 Task: Create a new event for a project status update meeting on the 16th at 10 PM to 10:30 PM.
Action: Mouse moved to (48, 76)
Screenshot: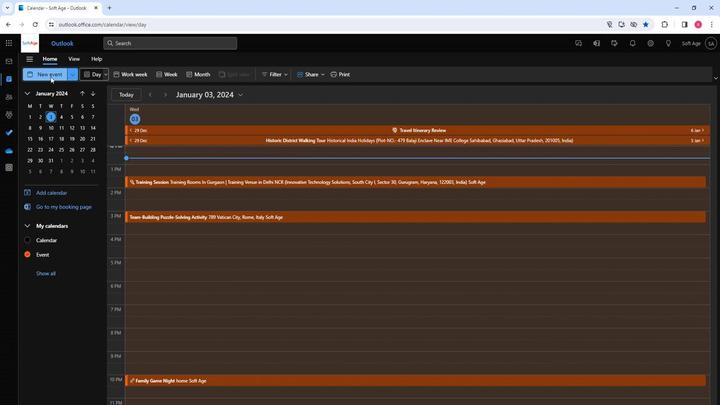 
Action: Mouse pressed left at (48, 76)
Screenshot: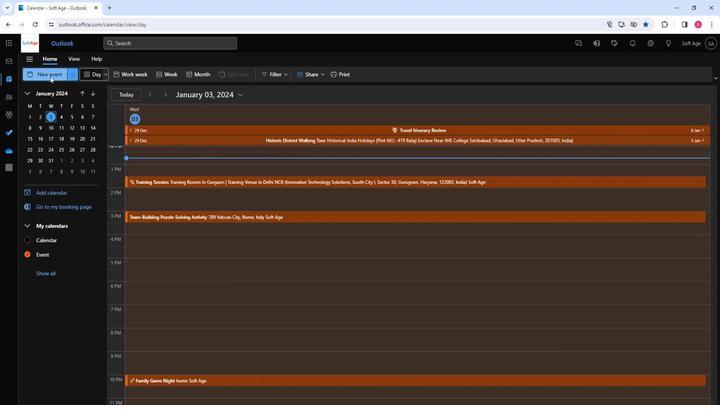 
Action: Mouse moved to (195, 124)
Screenshot: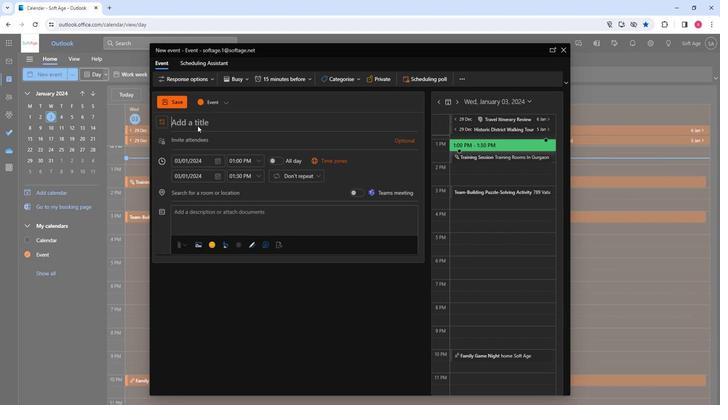 
Action: Mouse pressed left at (195, 124)
Screenshot: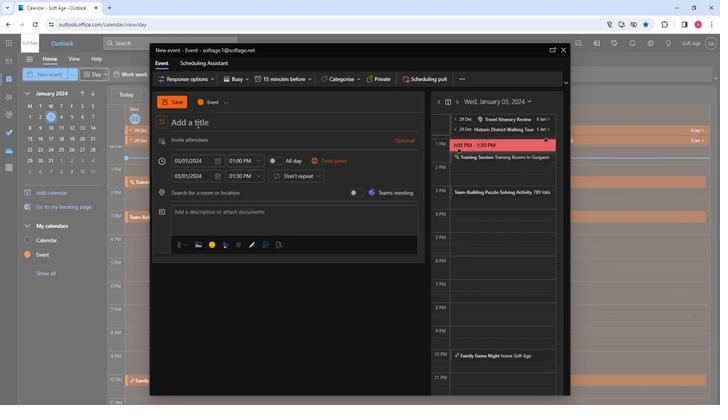 
Action: Key pressed <Key.shift>Project<Key.space><Key.shift>Status<Key.space><Key.shift>Update<Key.space><Key.shift>Meeting
Screenshot: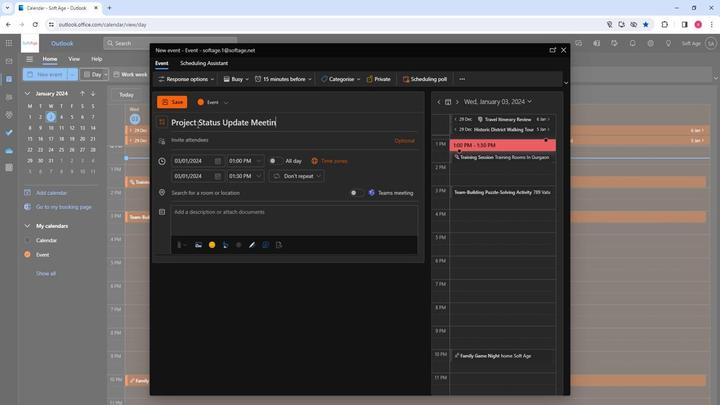 
Action: Mouse moved to (209, 133)
Screenshot: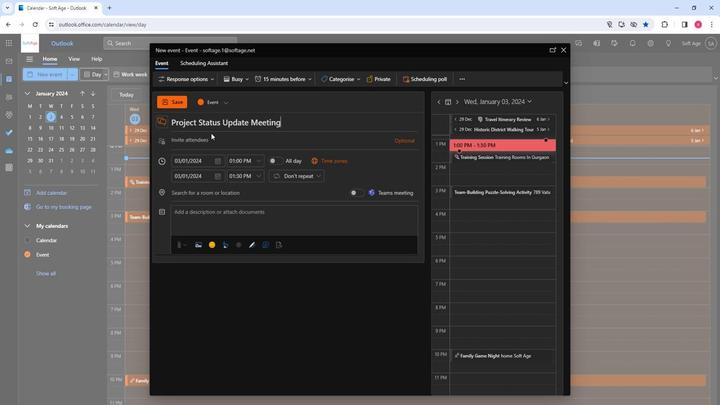 
Action: Mouse pressed left at (209, 133)
Screenshot: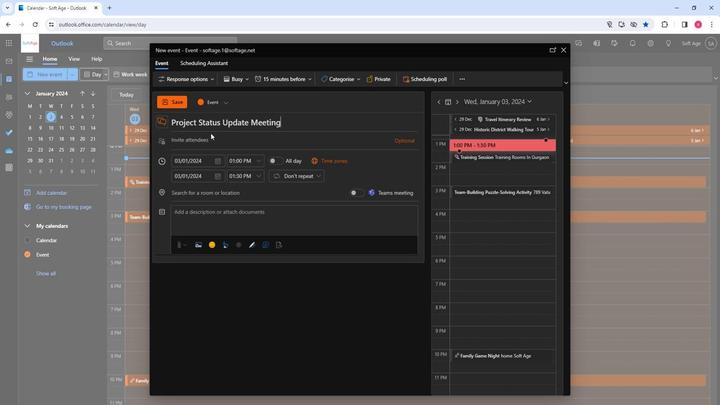 
Action: Mouse moved to (205, 140)
Screenshot: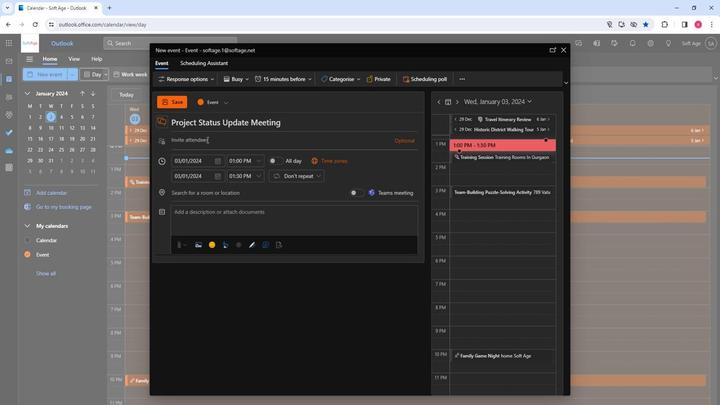 
Action: Mouse pressed left at (205, 140)
Screenshot: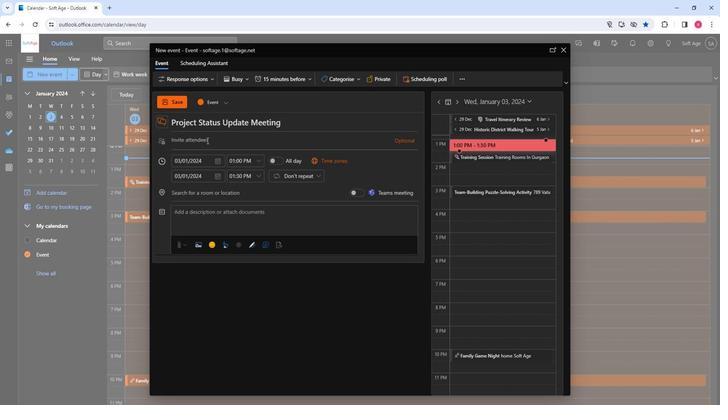 
Action: Key pressed so
Screenshot: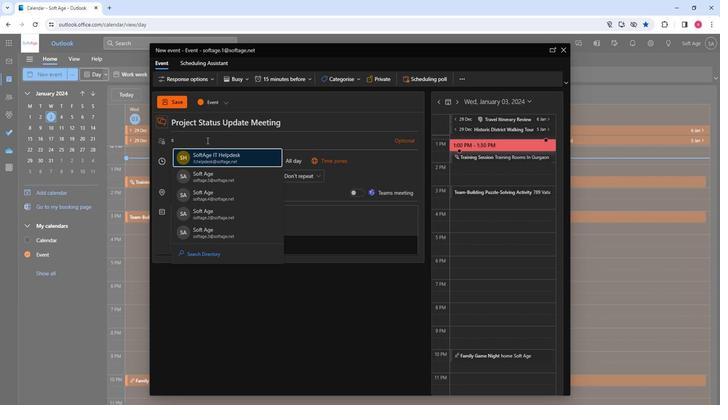 
Action: Mouse moved to (208, 172)
Screenshot: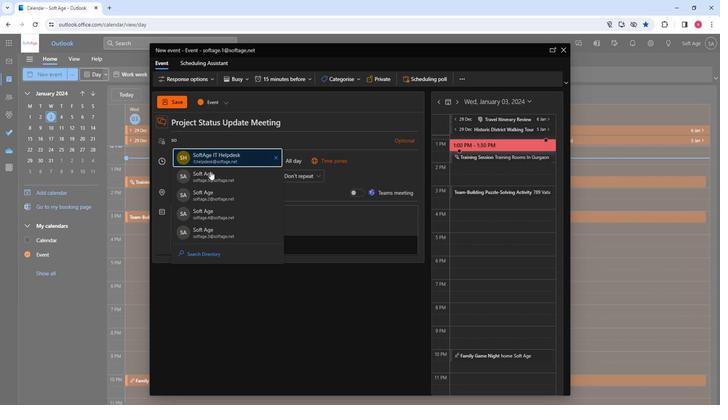 
Action: Mouse pressed left at (208, 172)
Screenshot: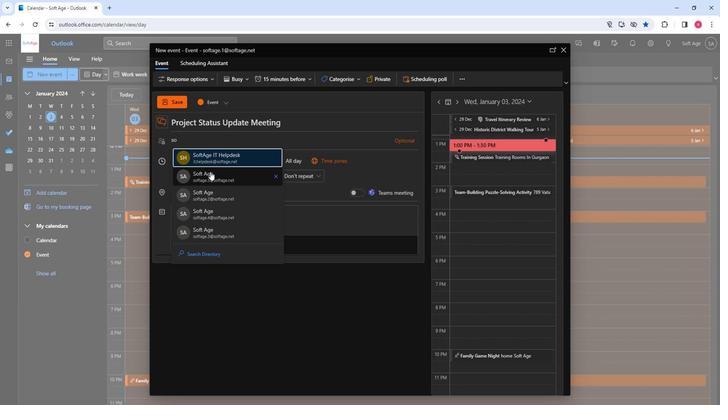 
Action: Mouse moved to (208, 174)
Screenshot: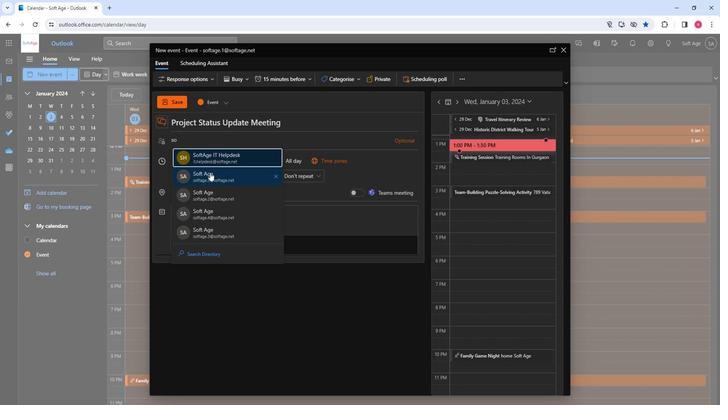 
Action: Key pressed so
Screenshot: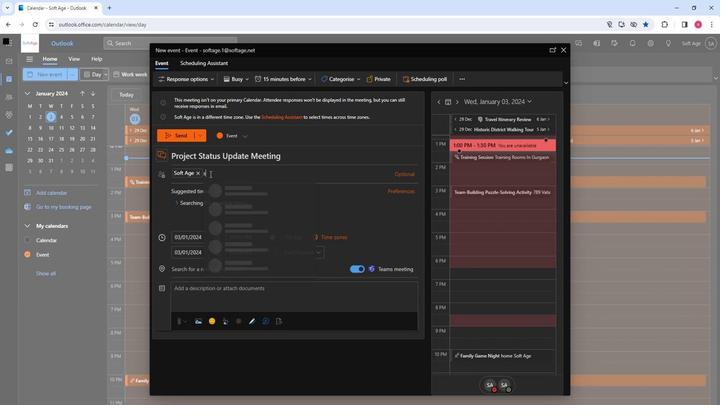 
Action: Mouse moved to (232, 226)
Screenshot: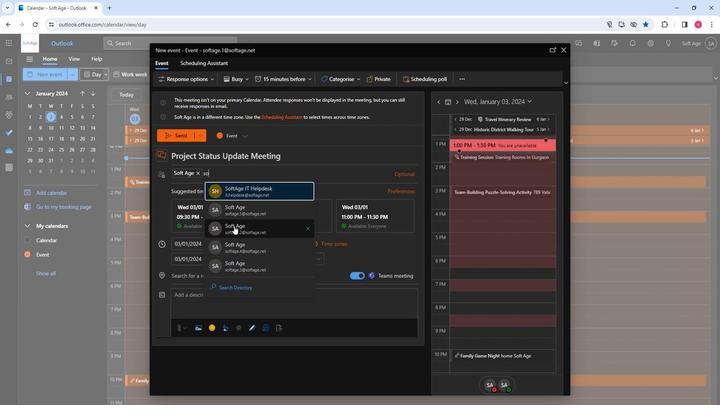 
Action: Mouse pressed left at (232, 226)
Screenshot: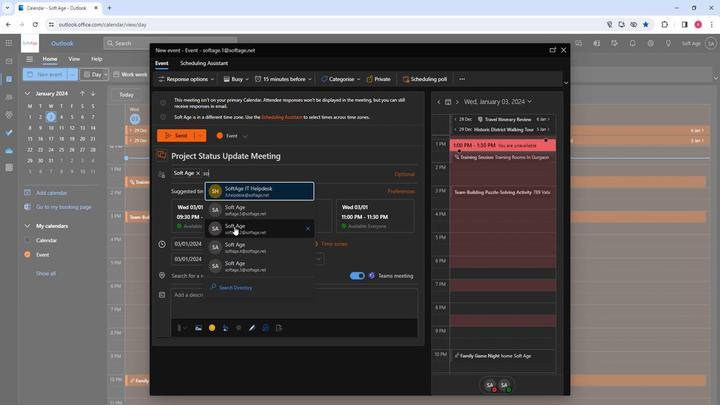 
Action: Key pressed so
Screenshot: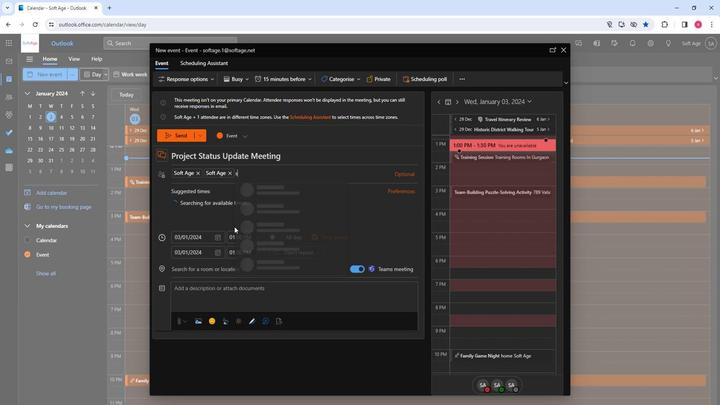 
Action: Mouse moved to (259, 244)
Screenshot: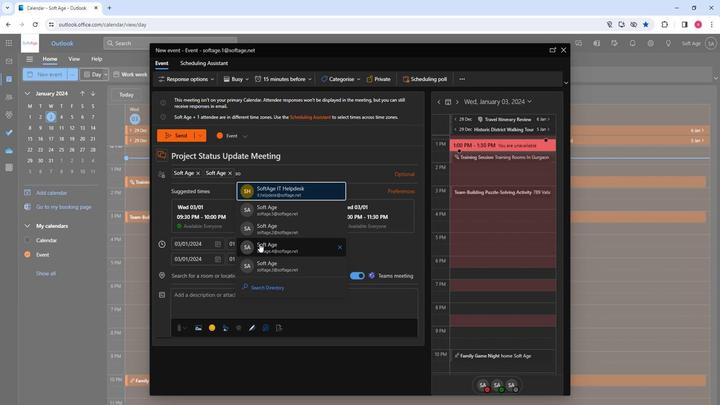 
Action: Mouse pressed left at (259, 244)
Screenshot: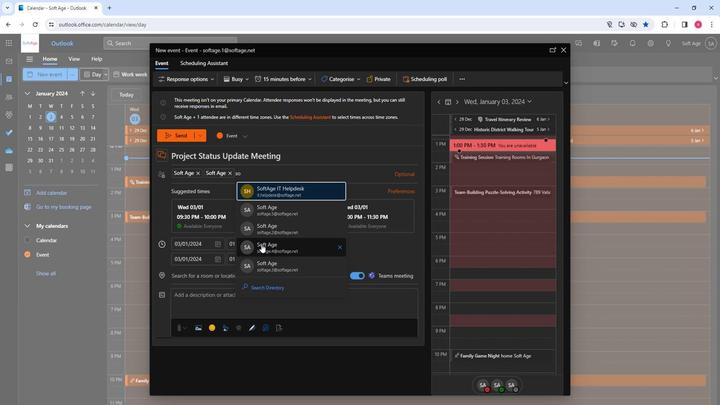 
Action: Key pressed so
Screenshot: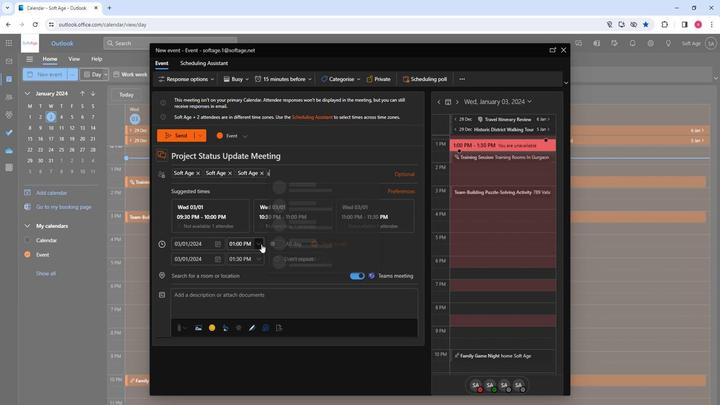 
Action: Mouse moved to (312, 271)
Screenshot: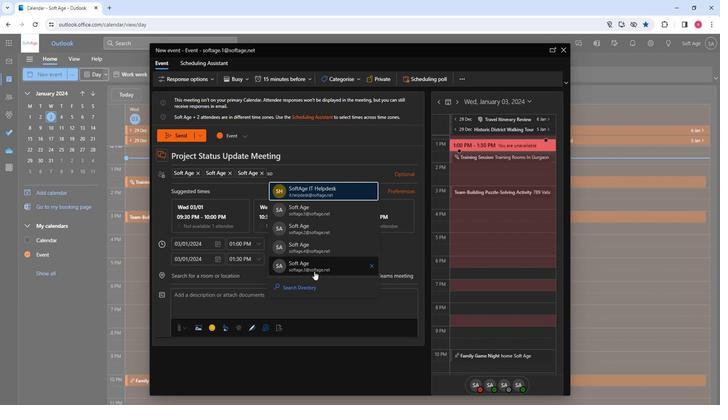 
Action: Mouse pressed left at (312, 271)
Screenshot: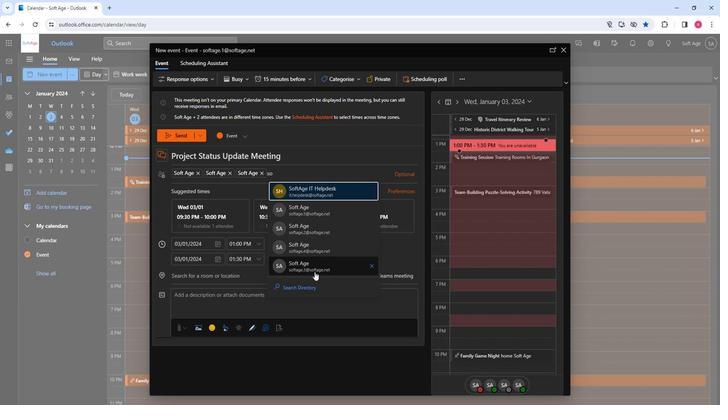 
Action: Mouse moved to (220, 241)
Screenshot: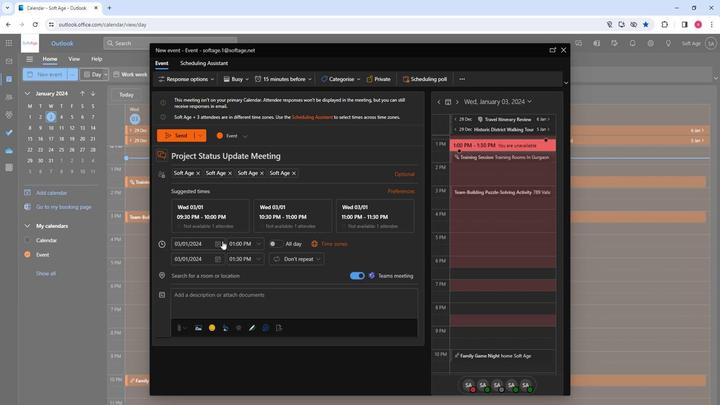 
Action: Mouse pressed left at (220, 241)
Screenshot: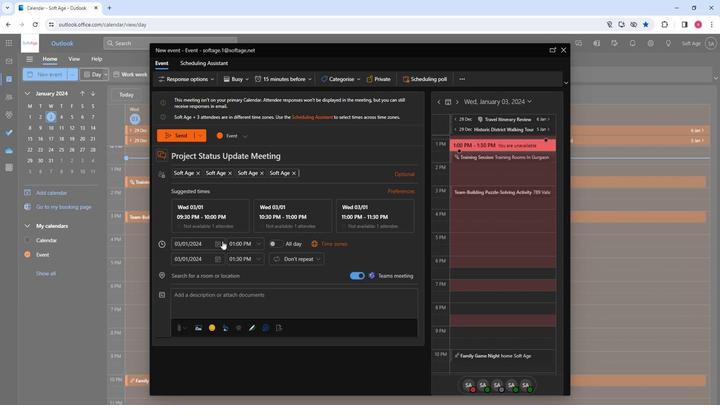 
Action: Mouse moved to (191, 303)
Screenshot: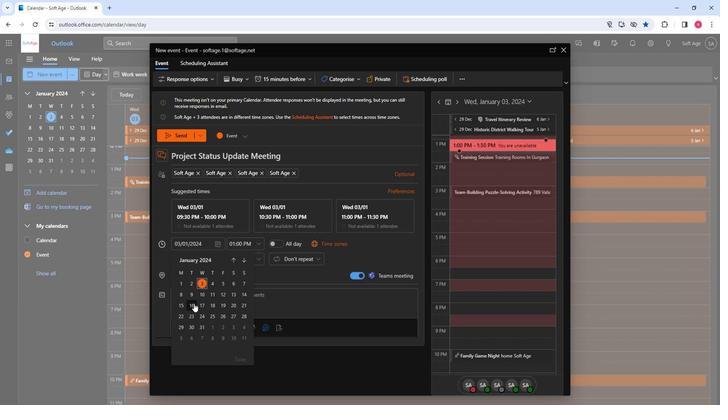 
Action: Mouse pressed left at (191, 303)
Screenshot: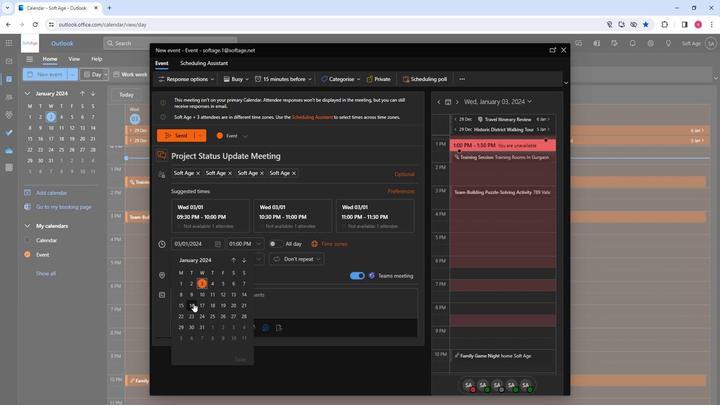 
Action: Mouse moved to (256, 243)
Screenshot: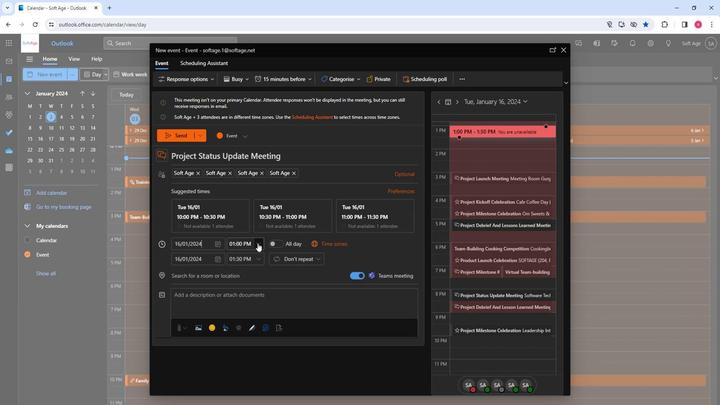
Action: Mouse pressed left at (256, 243)
Screenshot: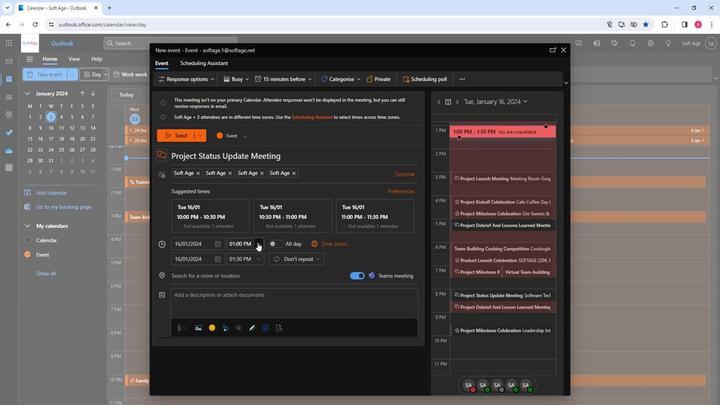 
Action: Mouse moved to (247, 274)
Screenshot: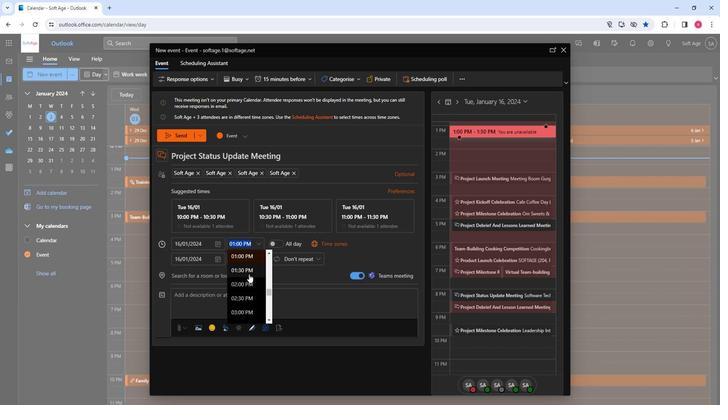 
Action: Mouse scrolled (247, 274) with delta (0, 0)
Screenshot: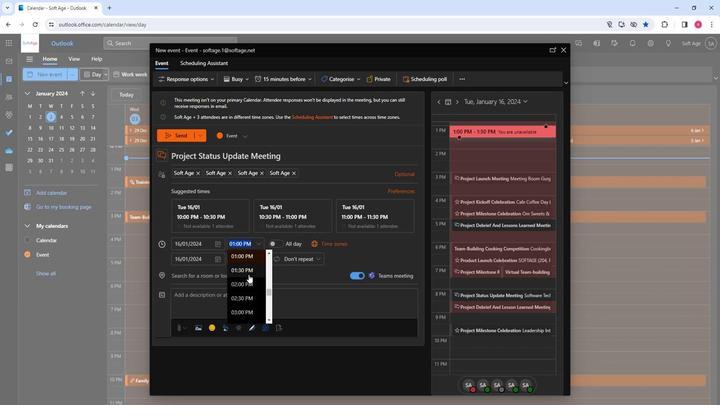 
Action: Mouse moved to (245, 284)
Screenshot: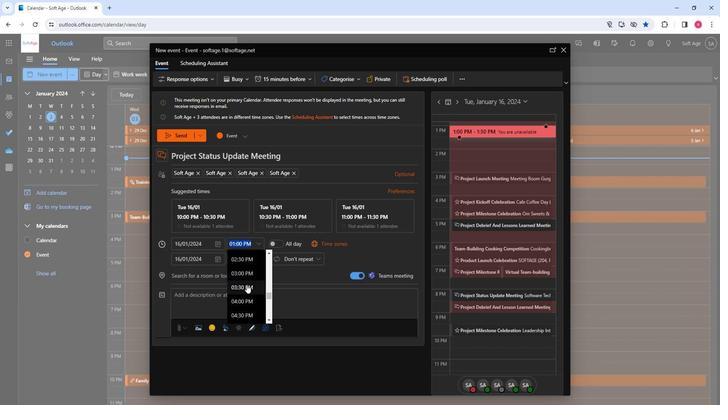 
Action: Mouse scrolled (245, 284) with delta (0, 0)
Screenshot: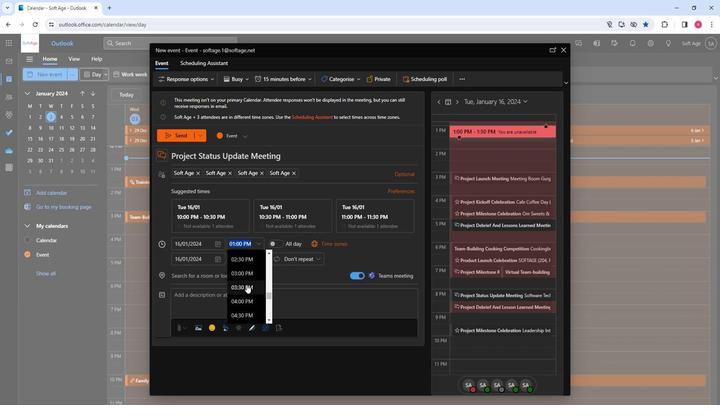 
Action: Mouse moved to (245, 287)
Screenshot: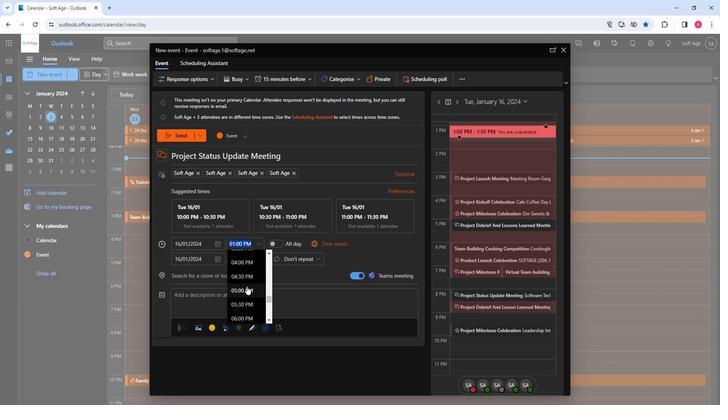 
Action: Mouse scrolled (245, 287) with delta (0, 0)
Screenshot: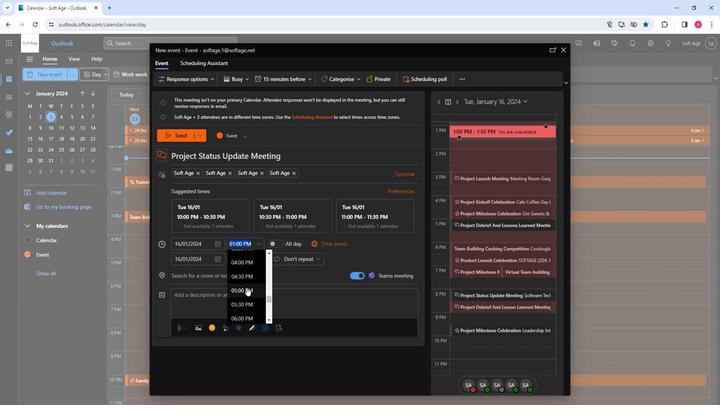 
Action: Mouse moved to (245, 288)
Screenshot: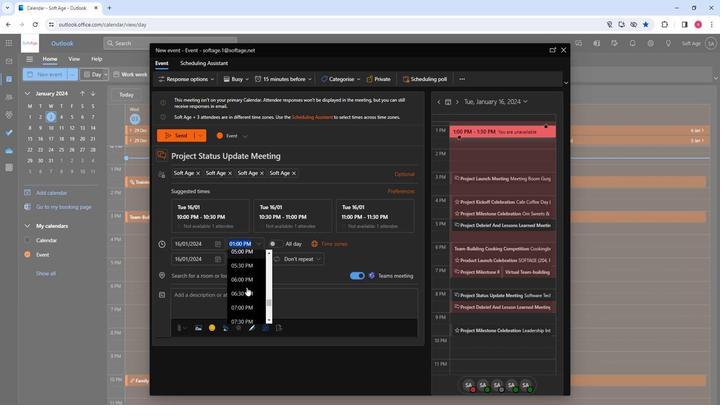 
Action: Mouse scrolled (245, 288) with delta (0, 0)
Screenshot: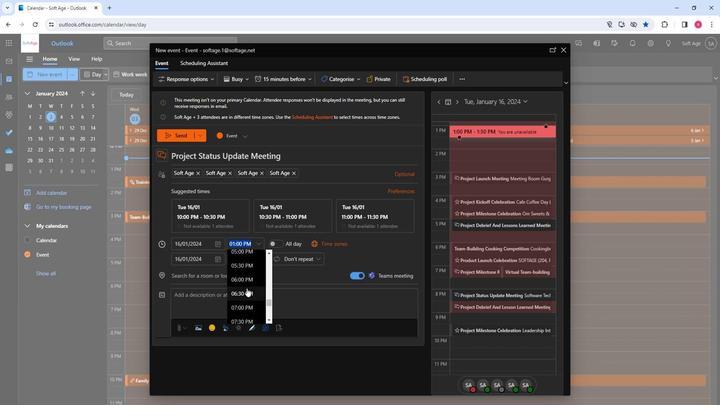 
Action: Mouse moved to (244, 277)
Screenshot: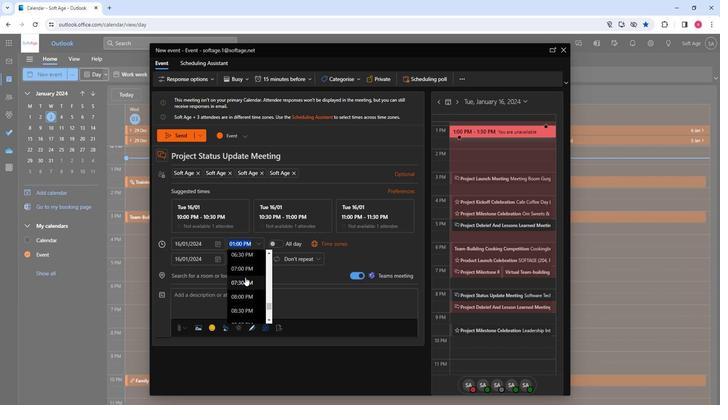 
Action: Mouse scrolled (244, 276) with delta (0, 0)
Screenshot: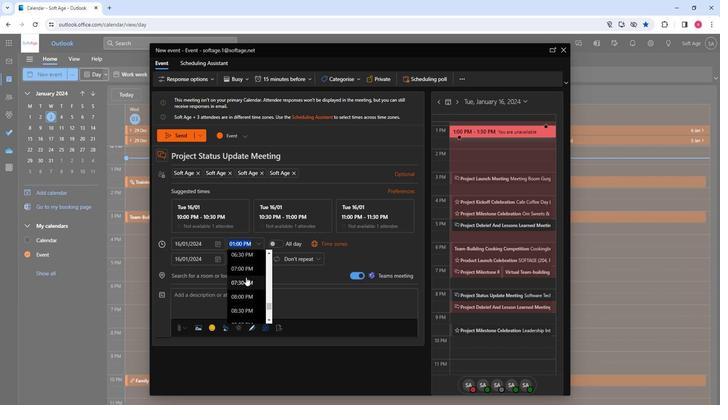 
Action: Mouse moved to (239, 312)
Screenshot: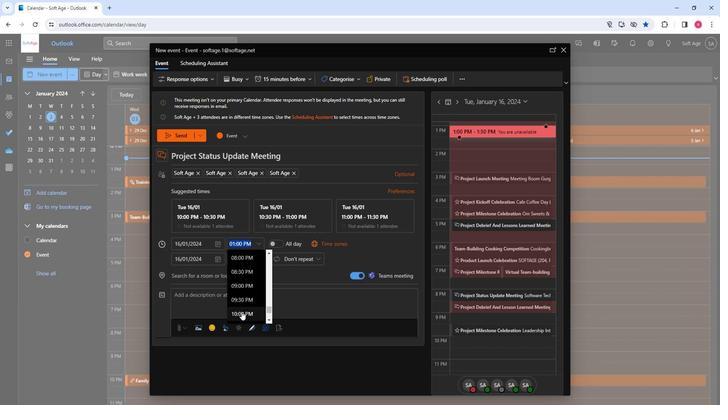 
Action: Mouse pressed left at (239, 312)
Screenshot: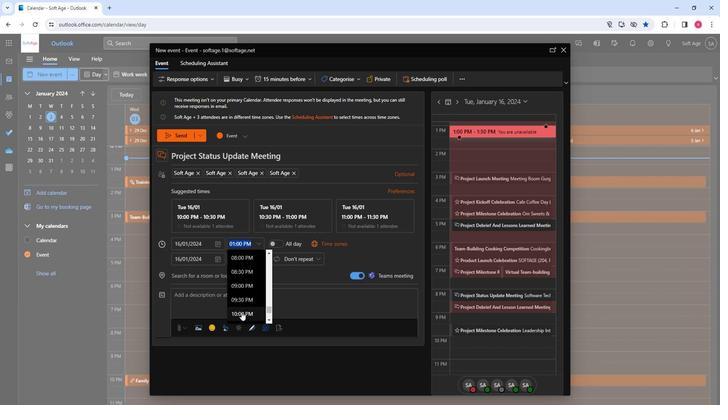 
Action: Mouse moved to (199, 274)
Screenshot: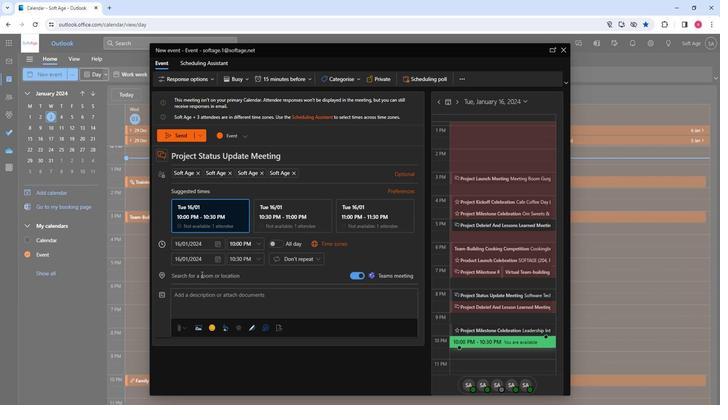 
Action: Mouse pressed left at (199, 274)
Screenshot: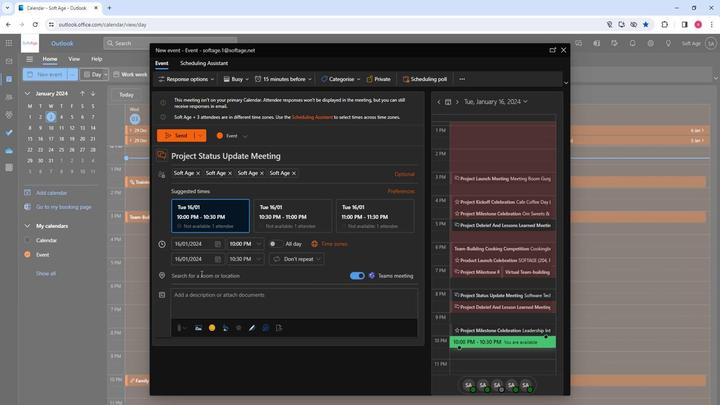 
Action: Key pressed mee
Screenshot: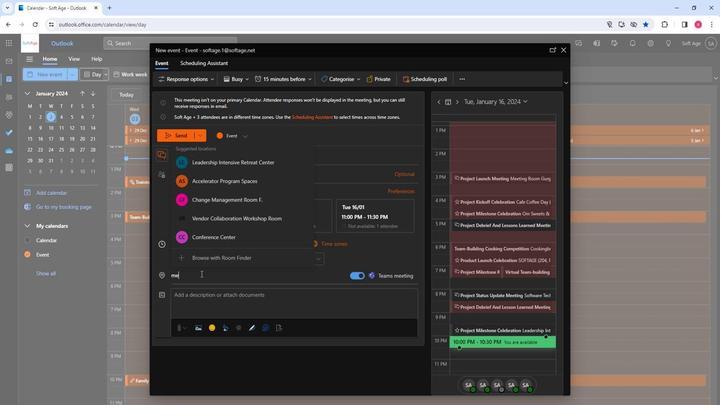 
Action: Mouse moved to (213, 166)
Screenshot: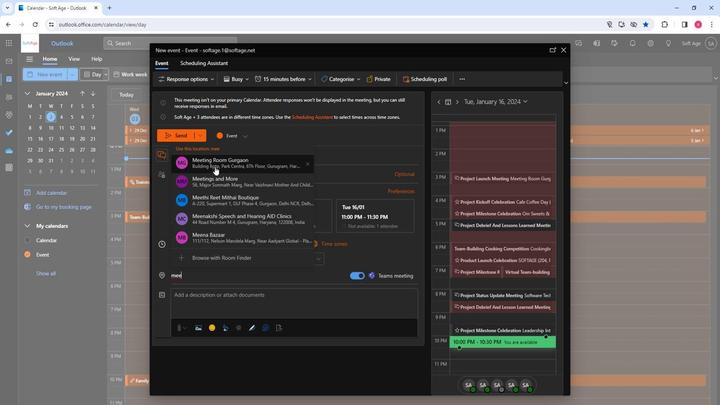 
Action: Mouse pressed left at (213, 166)
Screenshot: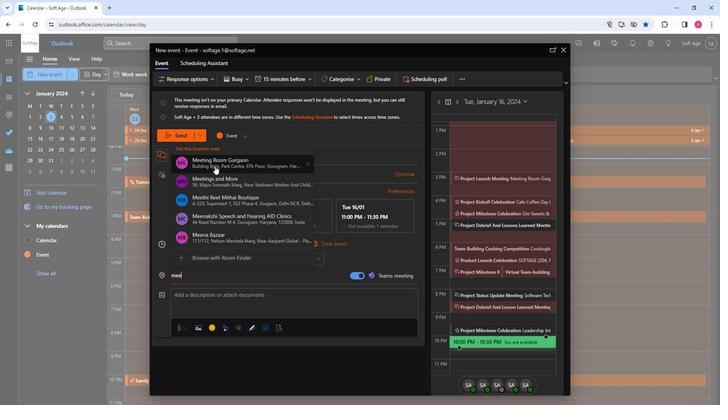 
Action: Mouse moved to (192, 292)
Screenshot: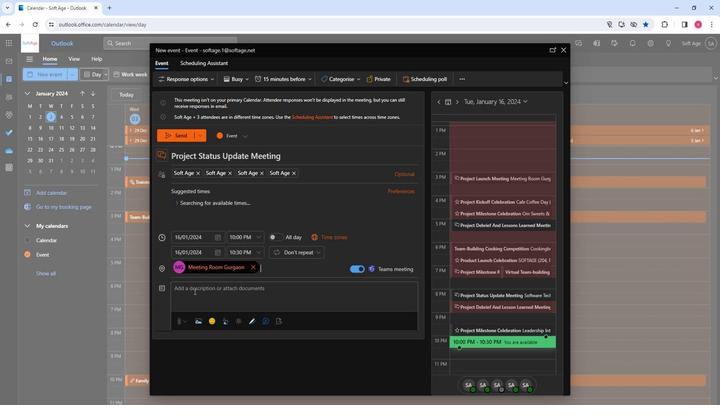 
Action: Mouse pressed left at (192, 292)
Screenshot: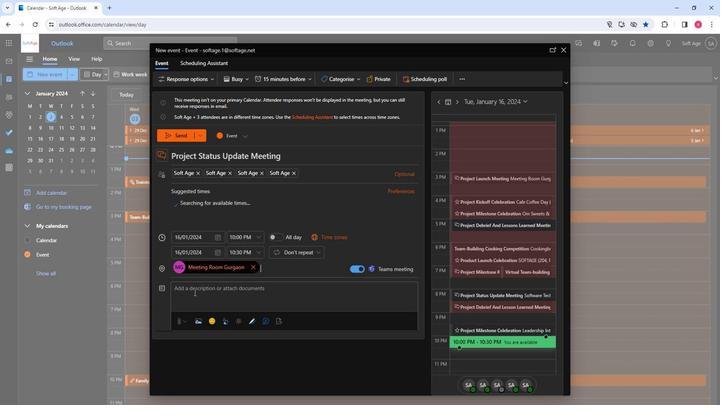 
Action: Key pressed <Key.shift>Stay<Key.space>informed<Key.space>and<Key.space>aligned<Key.shift>!<Key.space><Key.shift>Join<Key.space>our<Key.space>project<Key.space>status<Key.space>update<Key.space>meeting.<Key.space><Key.shift>Discuss<Key.space>progress,<Key.space>address<Key.space>challenges,<Key.space>and<Key.space>strategize<Key.space>for<Key.space>success.<Key.space><Key.shift>Your<Key.space>active<Key.space>participan<Key.backspace>tion<Key.space>ensures<Key.space>project<Key.space>excellence.
Screenshot: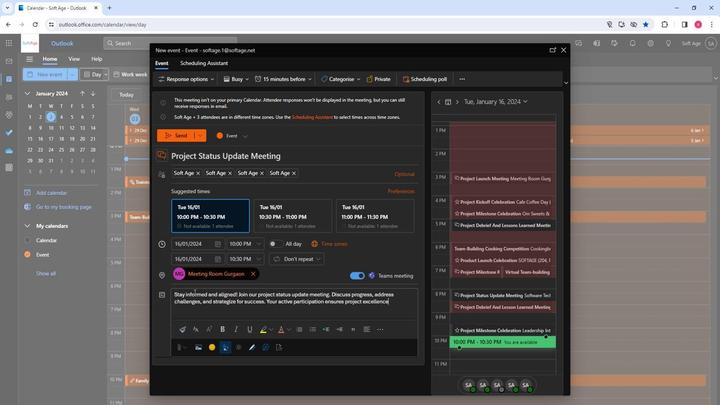 
Action: Mouse moved to (195, 301)
Screenshot: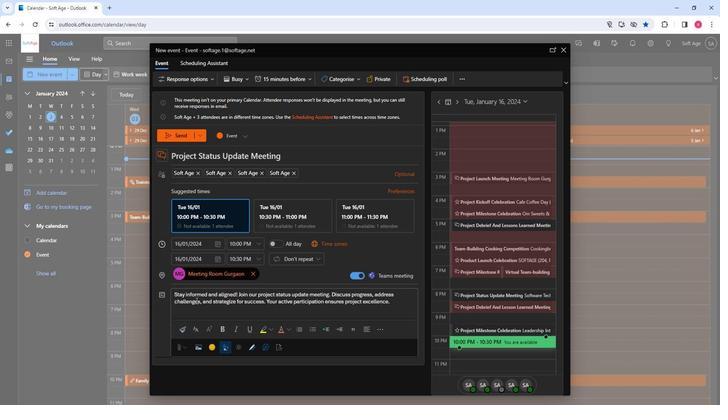 
Action: Mouse pressed left at (195, 301)
Screenshot: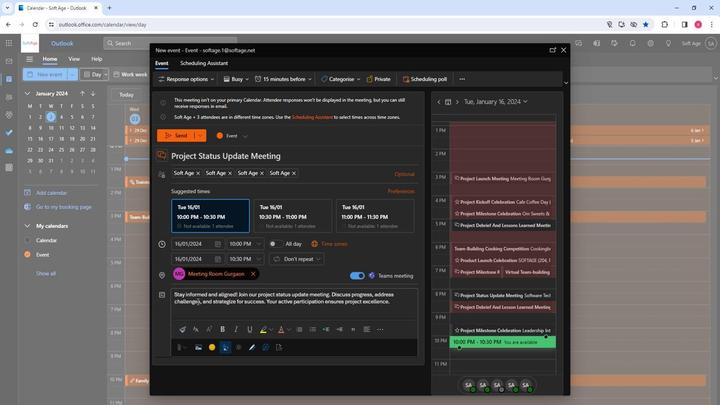 
Action: Mouse pressed left at (195, 301)
Screenshot: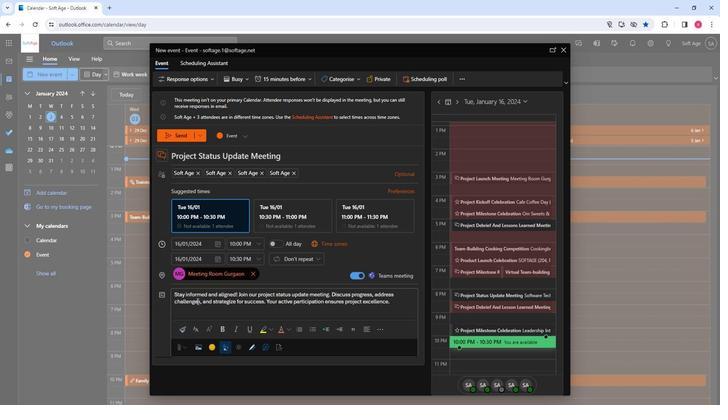 
Action: Mouse pressed left at (195, 301)
Screenshot: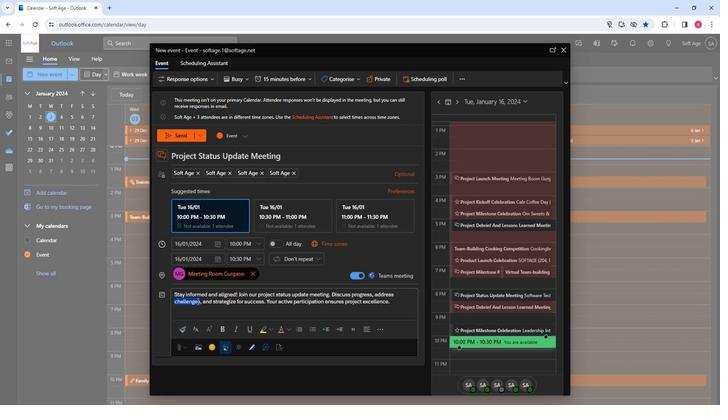 
Action: Mouse moved to (190, 330)
Screenshot: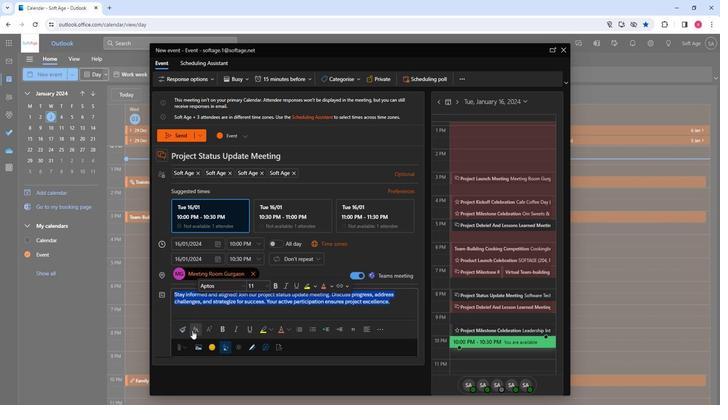 
Action: Mouse pressed left at (190, 330)
Screenshot: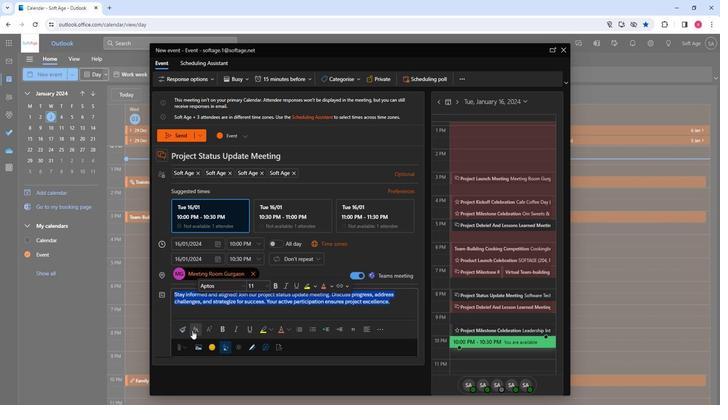 
Action: Mouse moved to (213, 287)
Screenshot: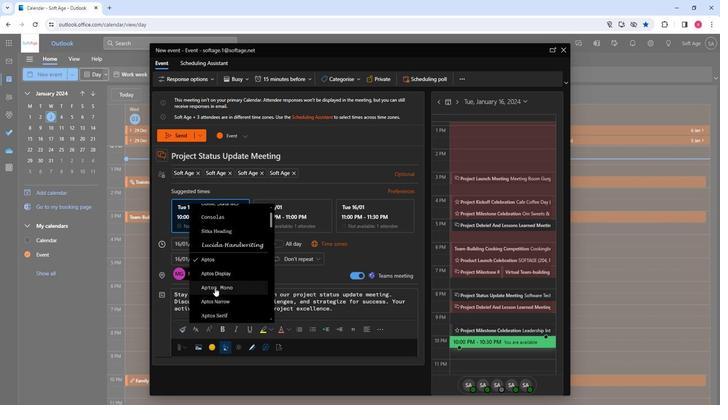 
Action: Mouse scrolled (213, 287) with delta (0, 0)
Screenshot: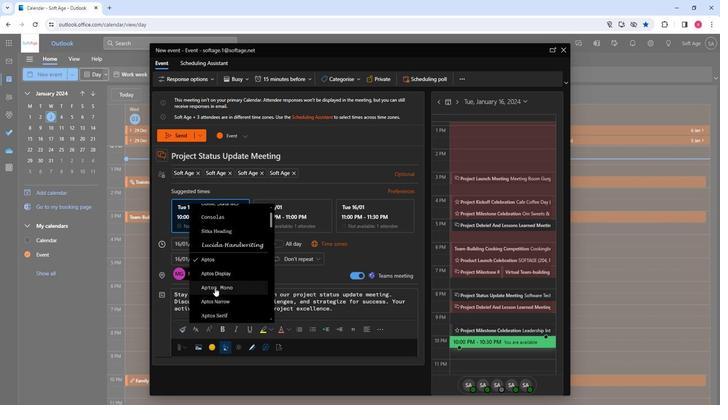 
Action: Mouse scrolled (213, 287) with delta (0, 0)
Screenshot: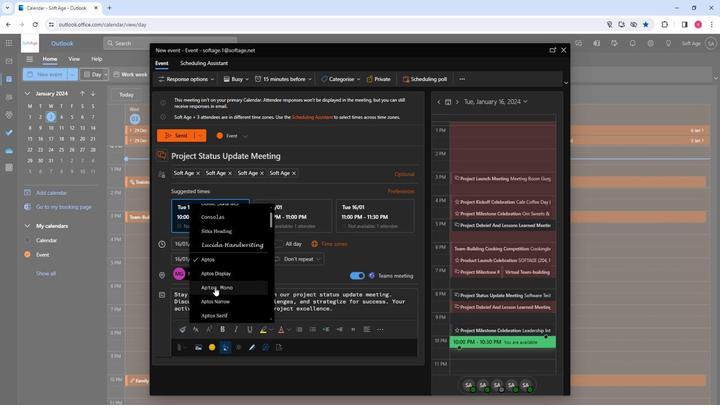 
Action: Mouse scrolled (213, 287) with delta (0, 0)
Screenshot: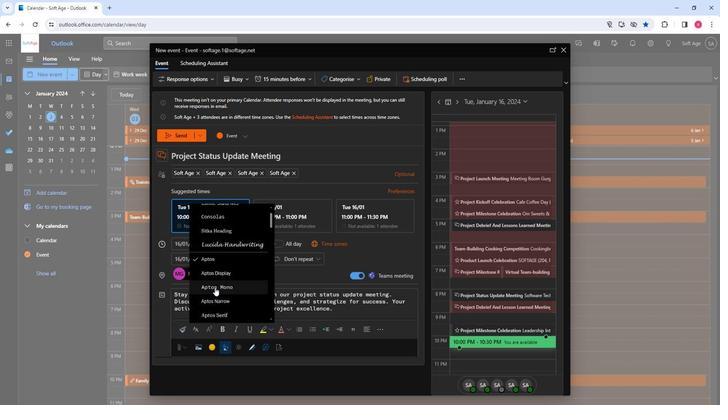 
Action: Mouse moved to (213, 287)
Screenshot: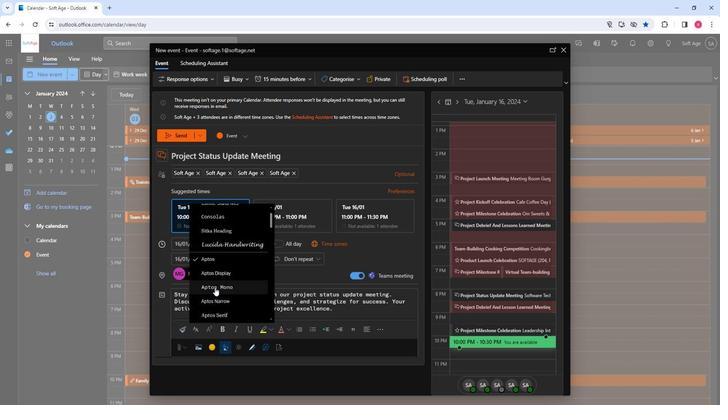 
Action: Mouse scrolled (213, 286) with delta (0, 0)
Screenshot: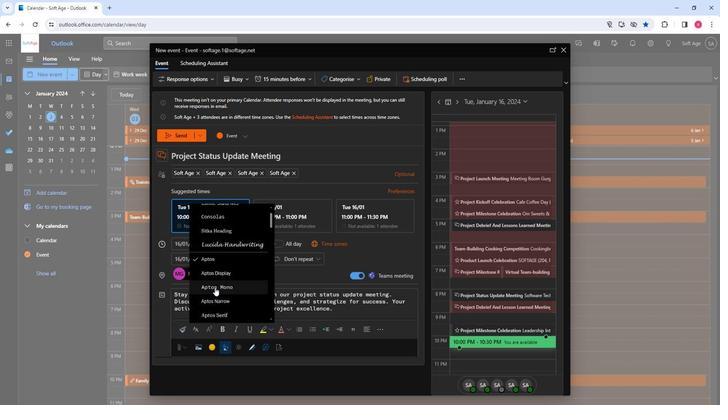 
Action: Mouse moved to (213, 285)
Screenshot: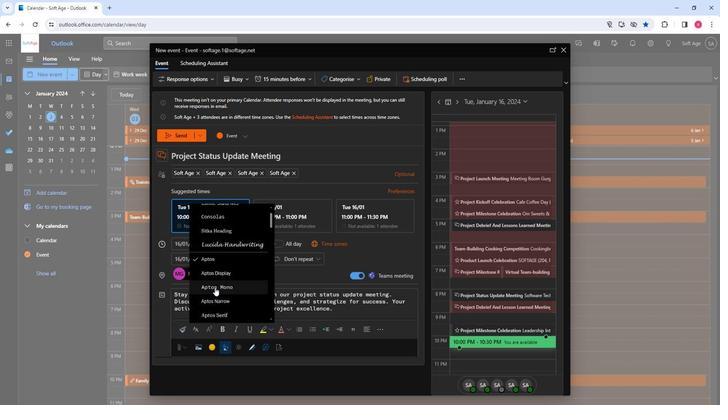 
Action: Mouse scrolled (213, 285) with delta (0, 0)
Screenshot: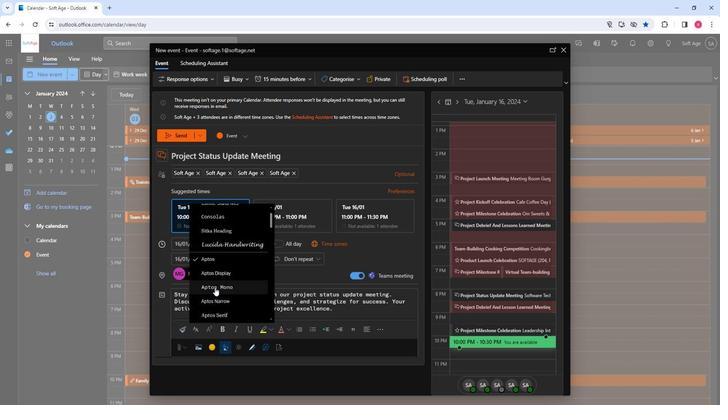 
Action: Mouse moved to (213, 285)
Screenshot: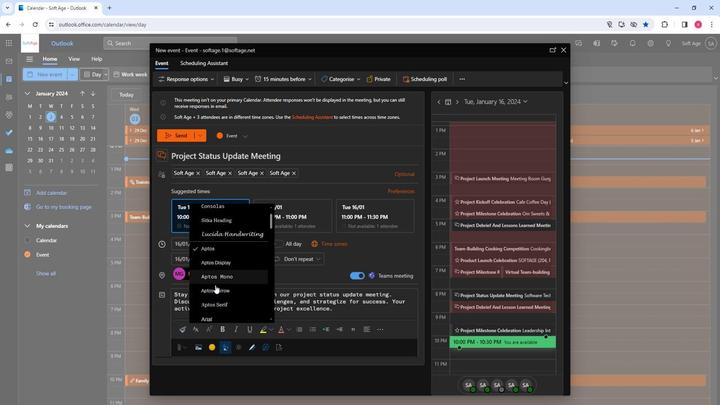 
Action: Mouse scrolled (213, 284) with delta (0, 0)
Screenshot: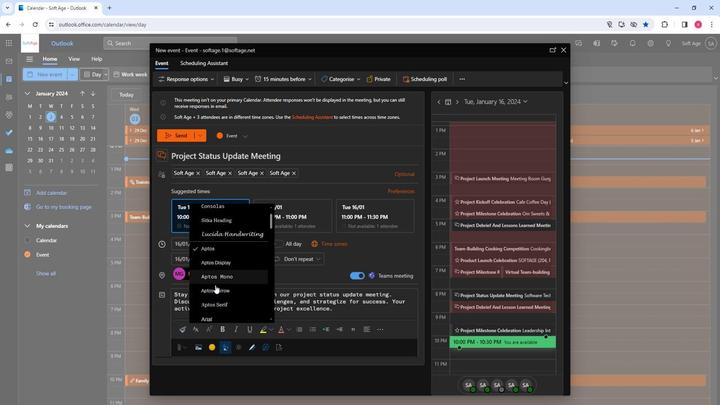 
Action: Mouse moved to (208, 304)
Screenshot: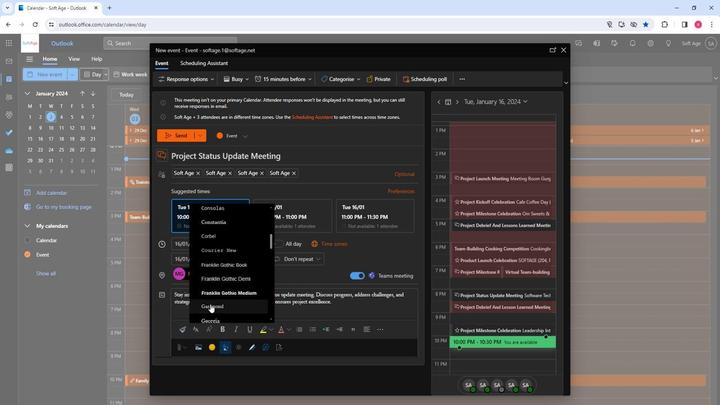 
Action: Mouse pressed left at (208, 304)
Screenshot: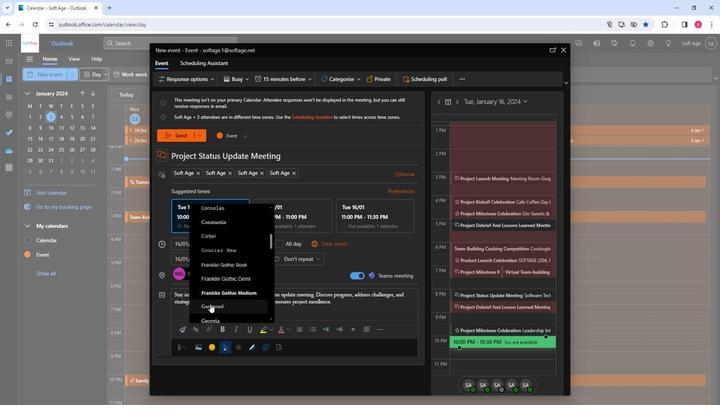 
Action: Mouse moved to (208, 327)
Screenshot: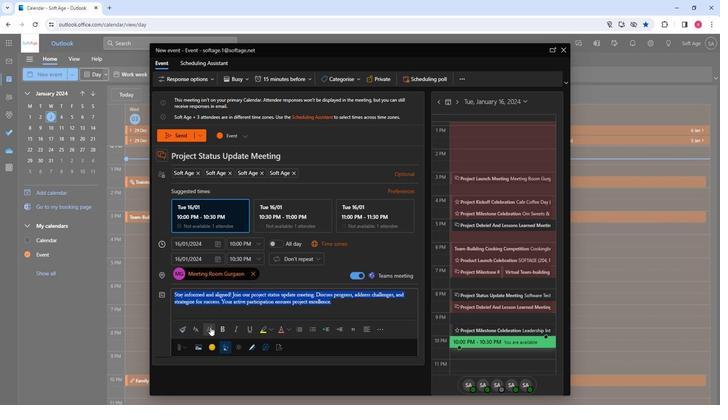 
Action: Mouse pressed left at (208, 327)
Screenshot: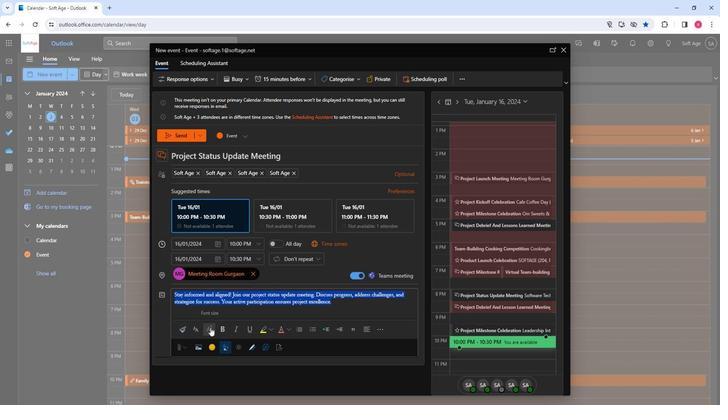 
Action: Mouse moved to (216, 247)
Screenshot: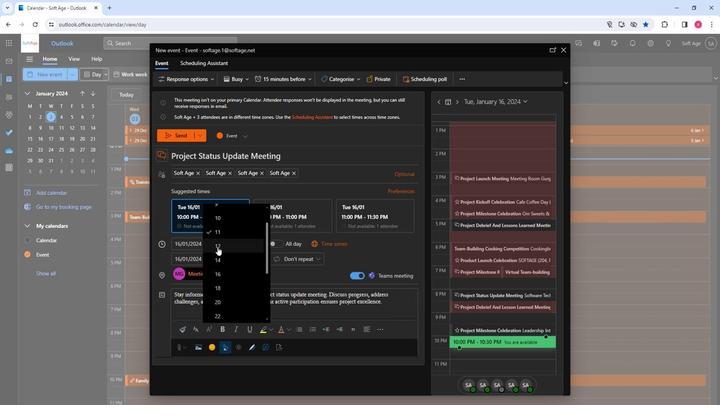 
Action: Mouse pressed left at (216, 247)
Screenshot: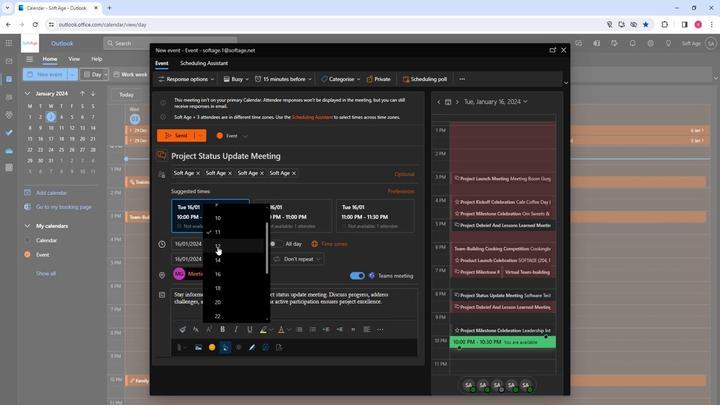 
Action: Mouse moved to (235, 326)
Screenshot: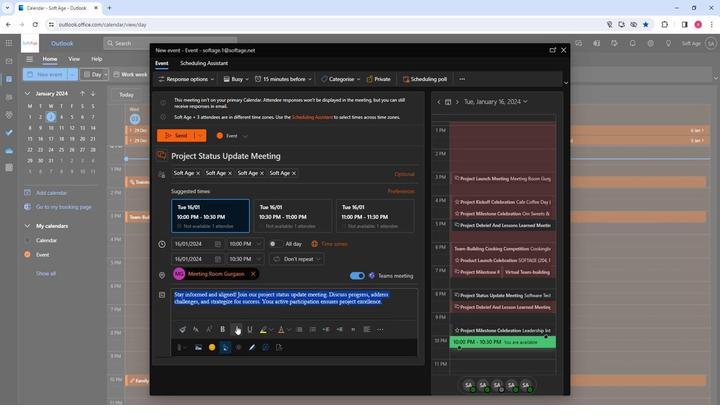 
Action: Mouse pressed left at (235, 326)
Screenshot: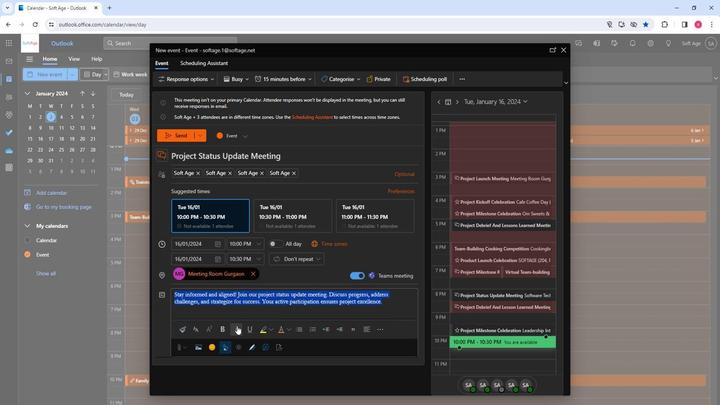 
Action: Mouse moved to (270, 327)
Screenshot: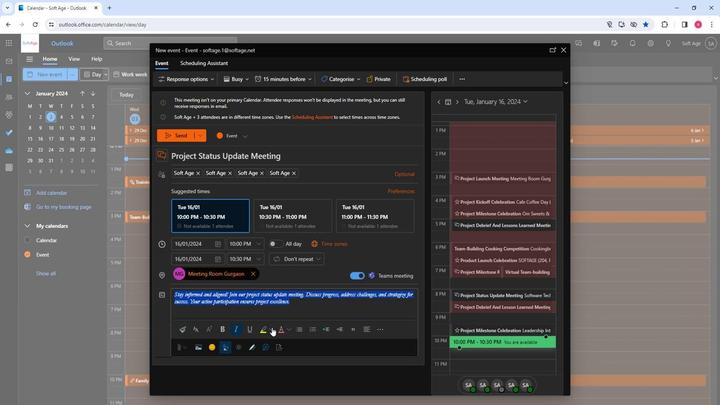 
Action: Mouse pressed left at (270, 327)
Screenshot: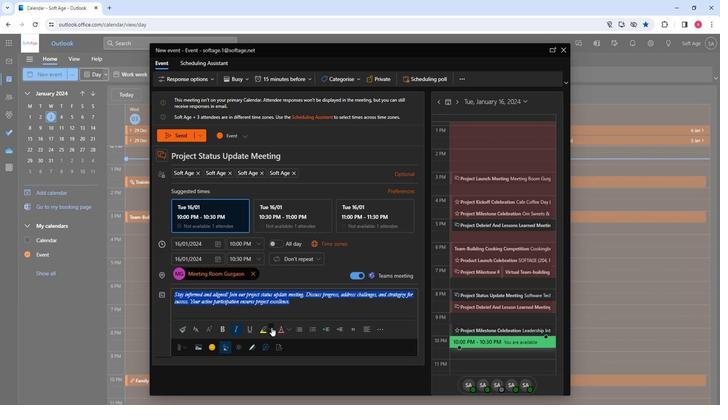 
Action: Mouse moved to (276, 348)
Screenshot: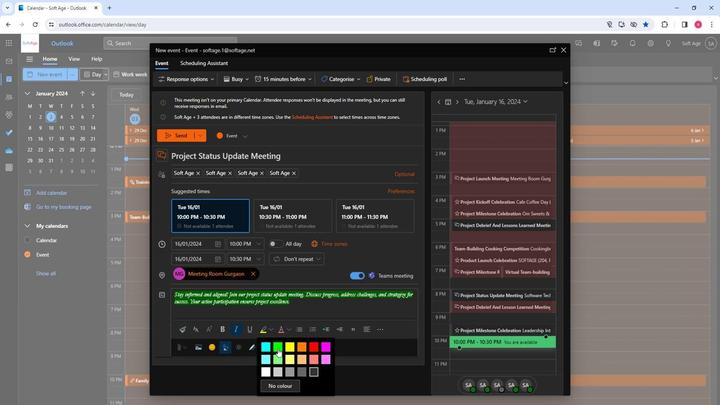 
Action: Mouse pressed left at (276, 348)
Screenshot: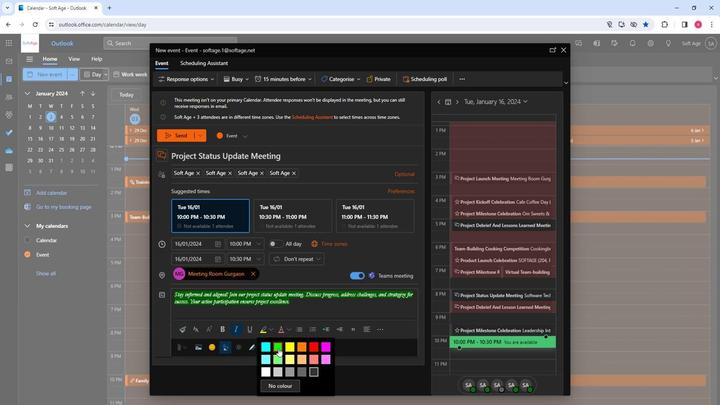 
Action: Mouse moved to (335, 329)
Screenshot: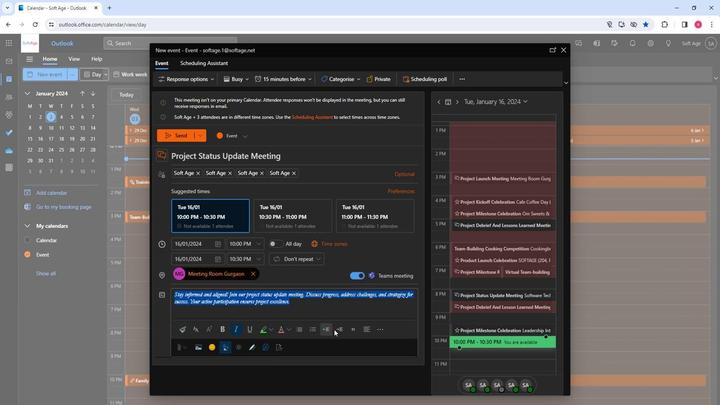 
Action: Mouse pressed left at (335, 329)
Screenshot: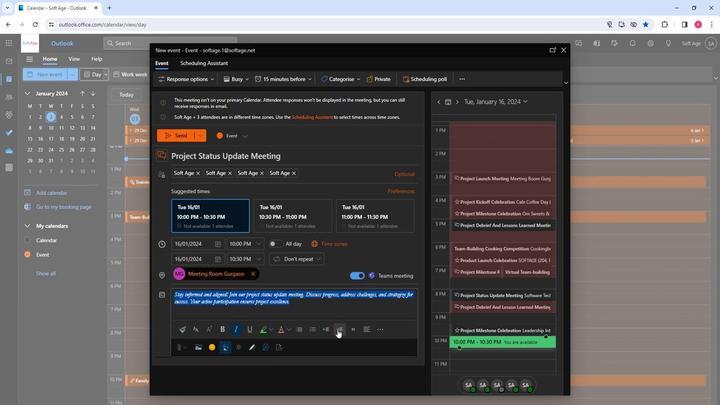 
Action: Mouse moved to (360, 310)
Screenshot: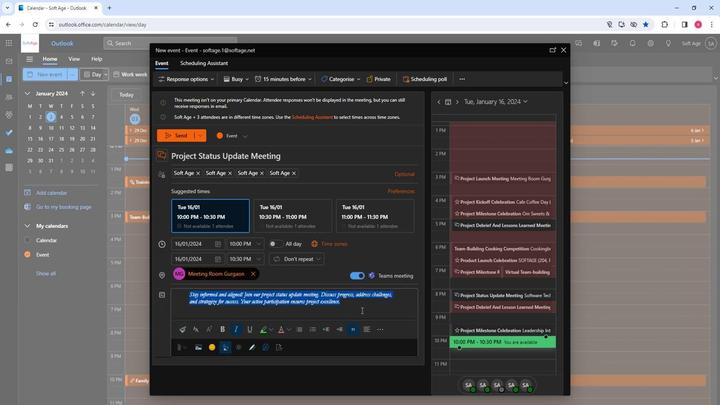 
Action: Mouse pressed left at (360, 310)
Screenshot: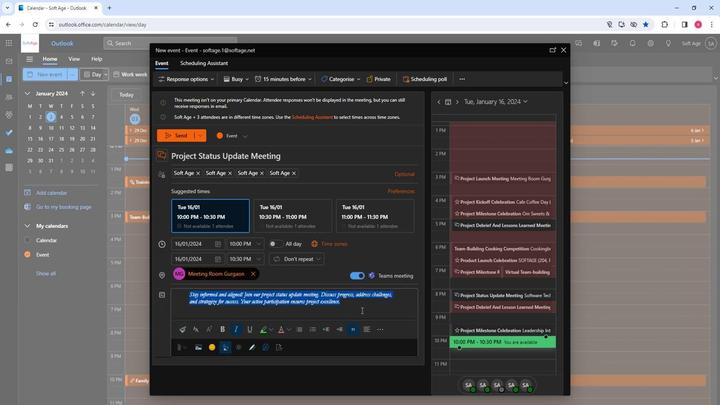 
Action: Mouse moved to (181, 136)
Screenshot: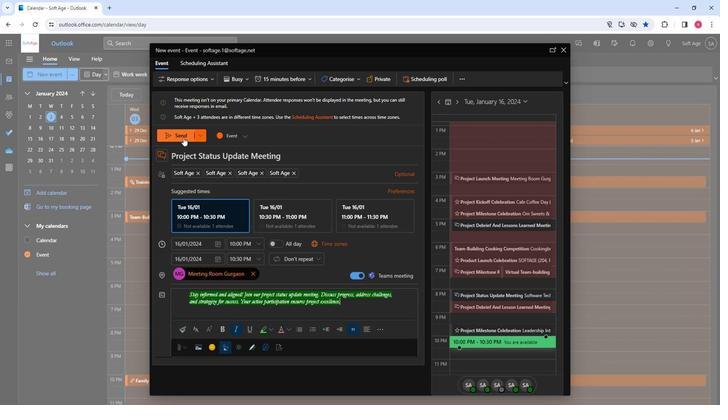 
Action: Mouse pressed left at (181, 136)
Screenshot: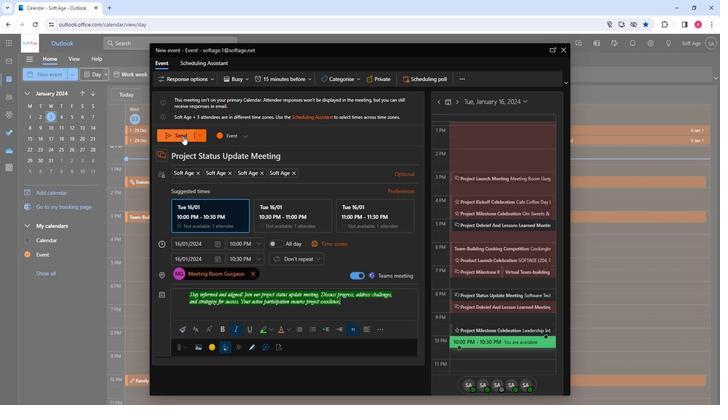 
Action: Mouse moved to (246, 288)
Screenshot: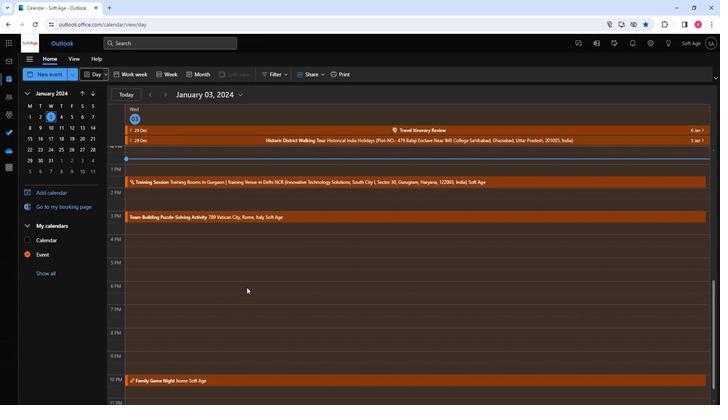 
